 Task: Search for events that are taking place at Empire State Building.
Action: Mouse moved to (940, 90)
Screenshot: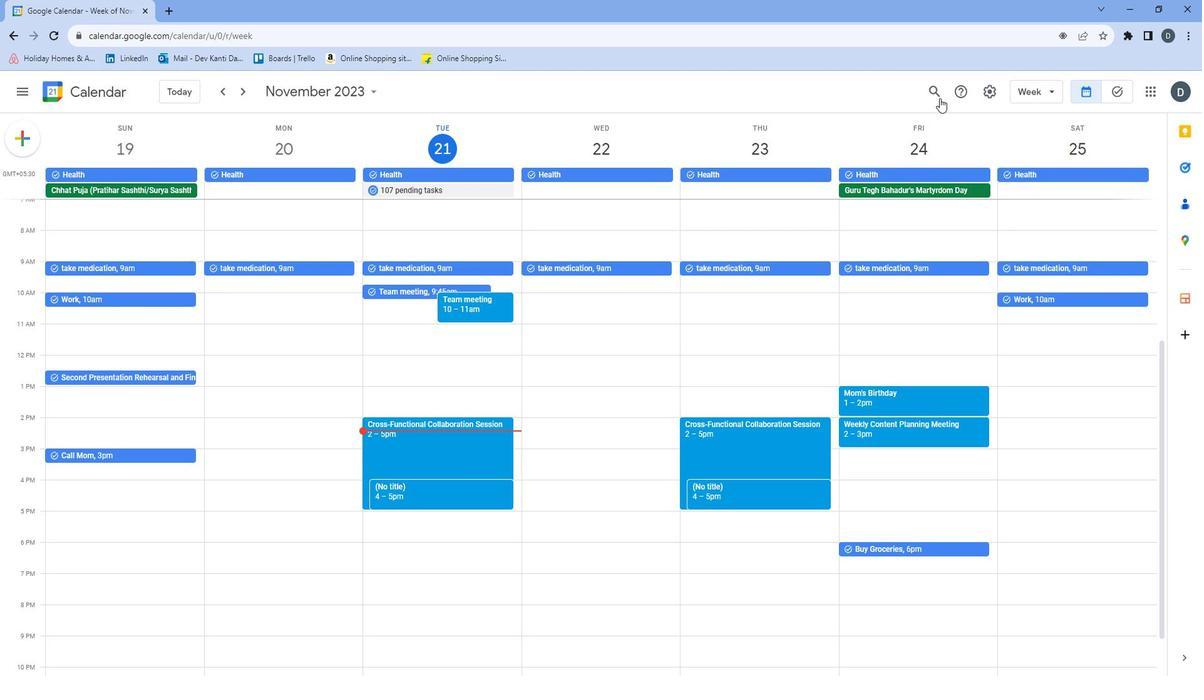 
Action: Mouse pressed left at (940, 90)
Screenshot: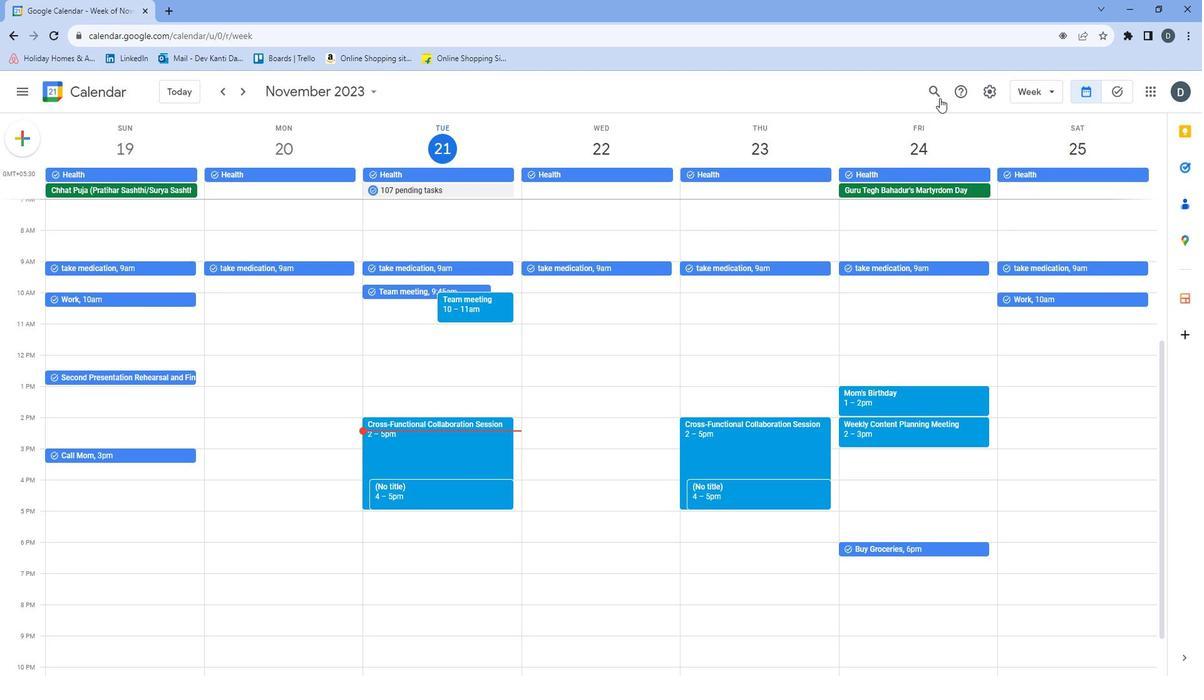 
Action: Mouse moved to (603, 88)
Screenshot: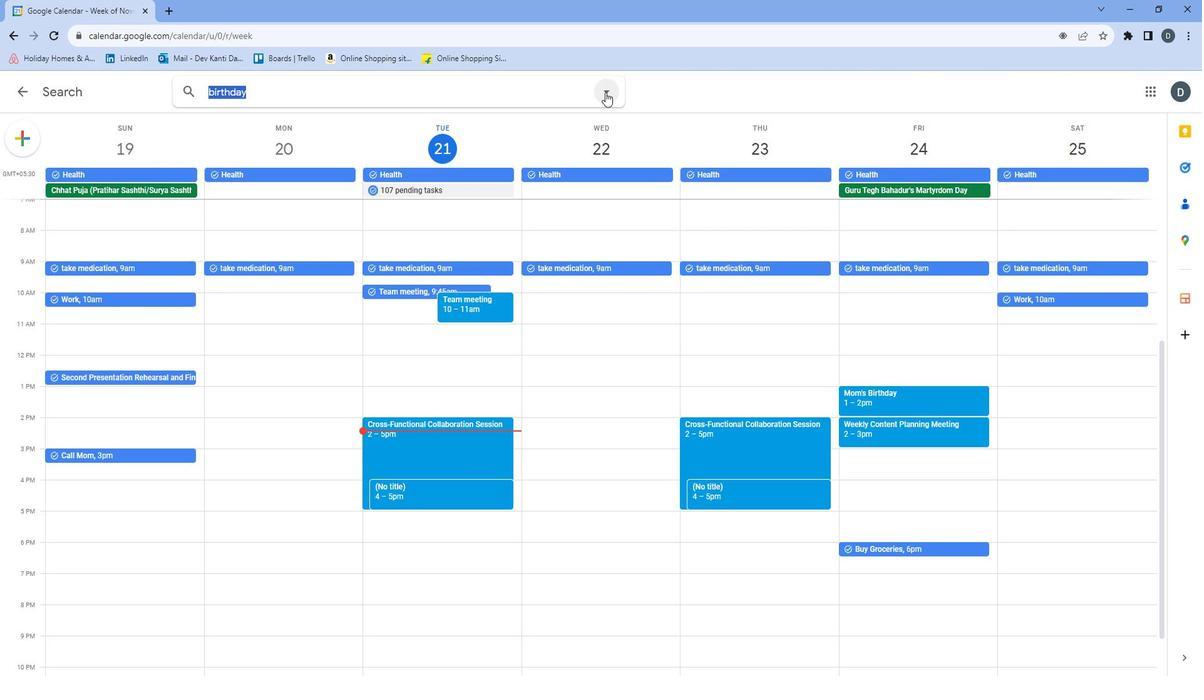 
Action: Mouse pressed left at (603, 88)
Screenshot: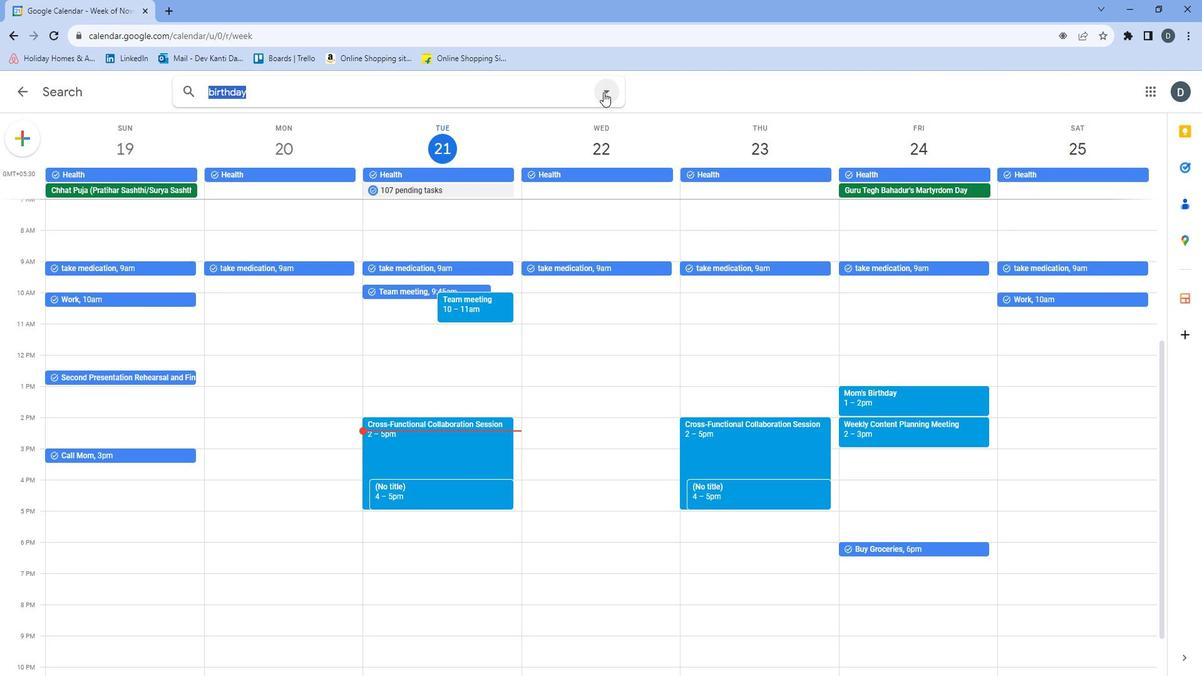 
Action: Mouse moved to (434, 209)
Screenshot: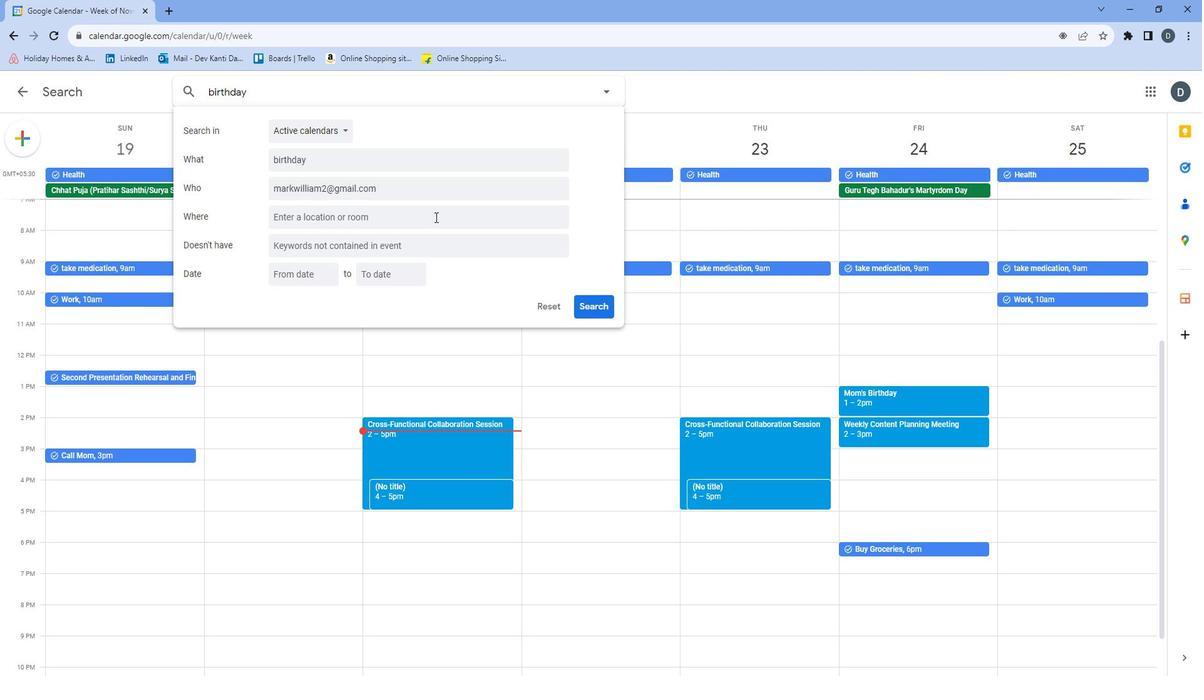 
Action: Mouse pressed left at (434, 209)
Screenshot: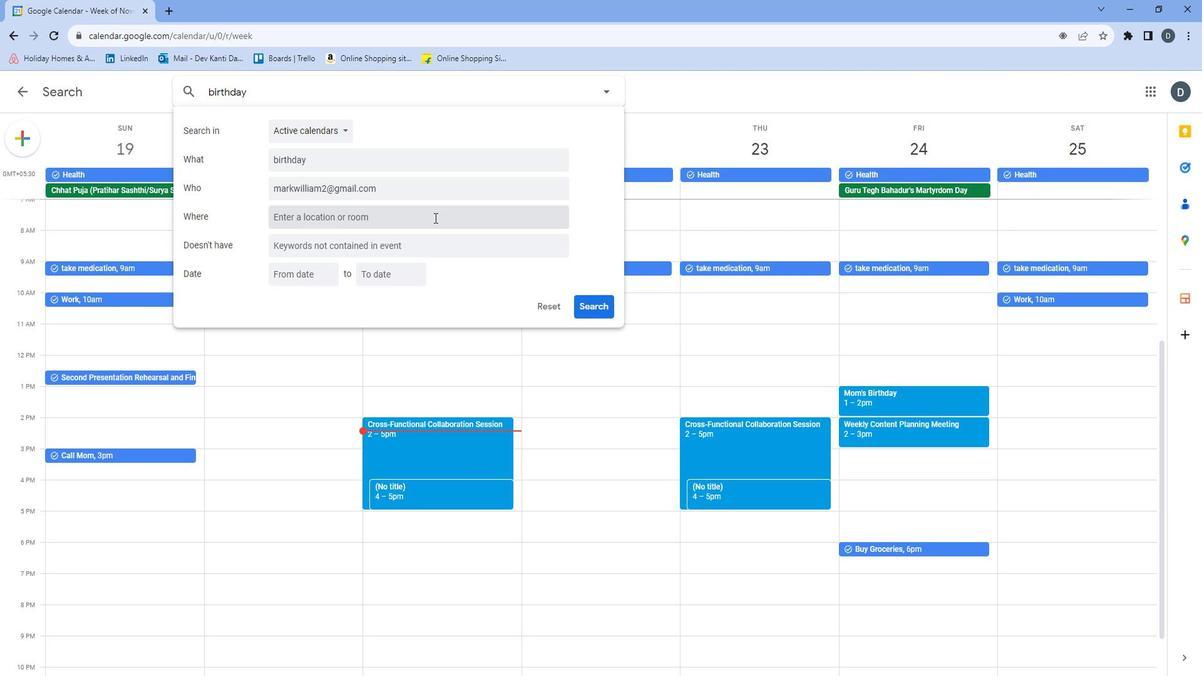 
Action: Mouse moved to (462, 191)
Screenshot: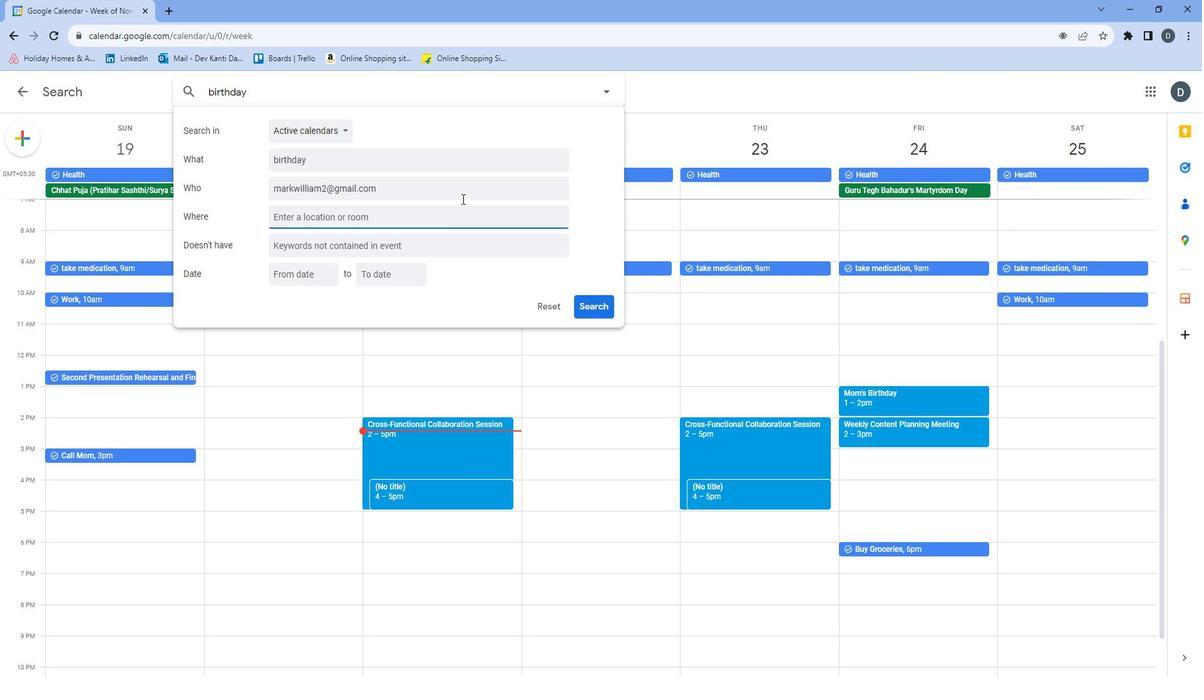 
Action: Key pressed <Key.shift>Empire<Key.space><Key.shift>State<Key.space><Key.shift>Building
Screenshot: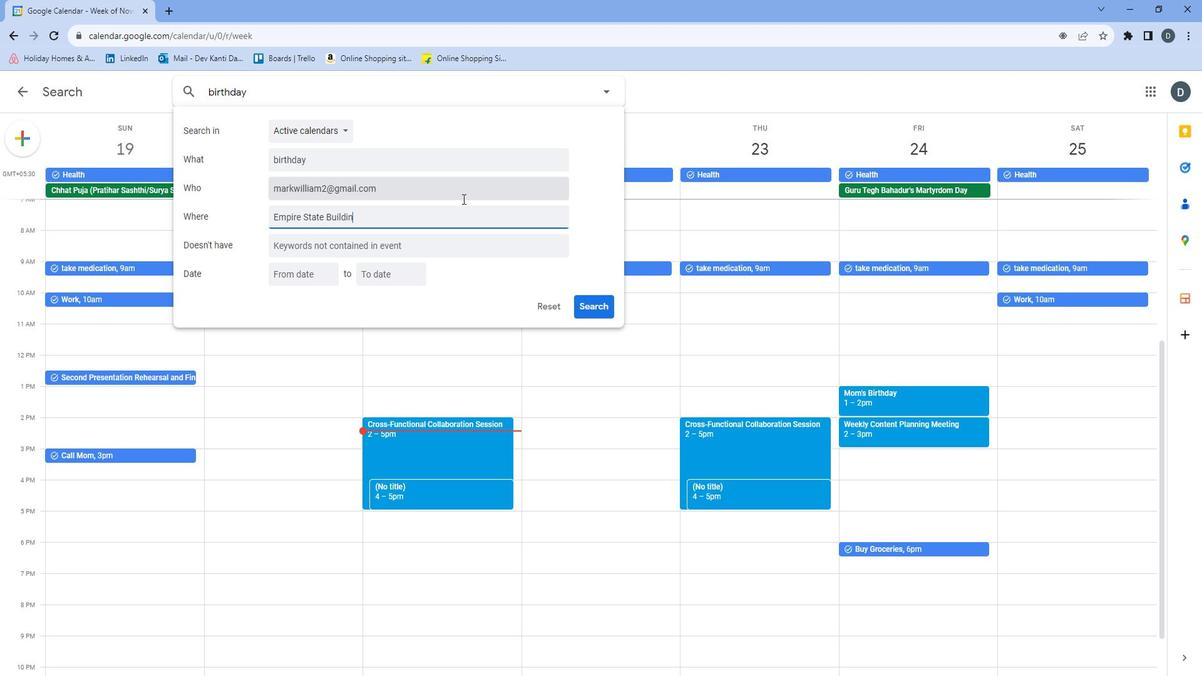 
Action: Mouse moved to (592, 294)
Screenshot: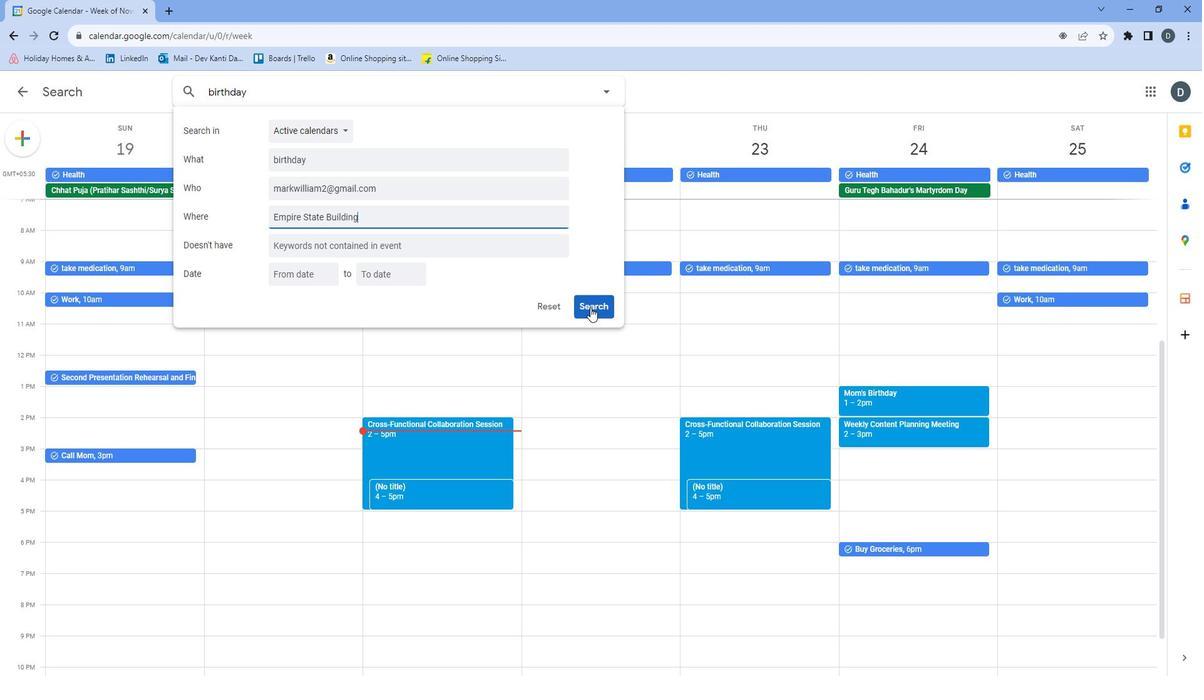 
Action: Mouse pressed left at (592, 294)
Screenshot: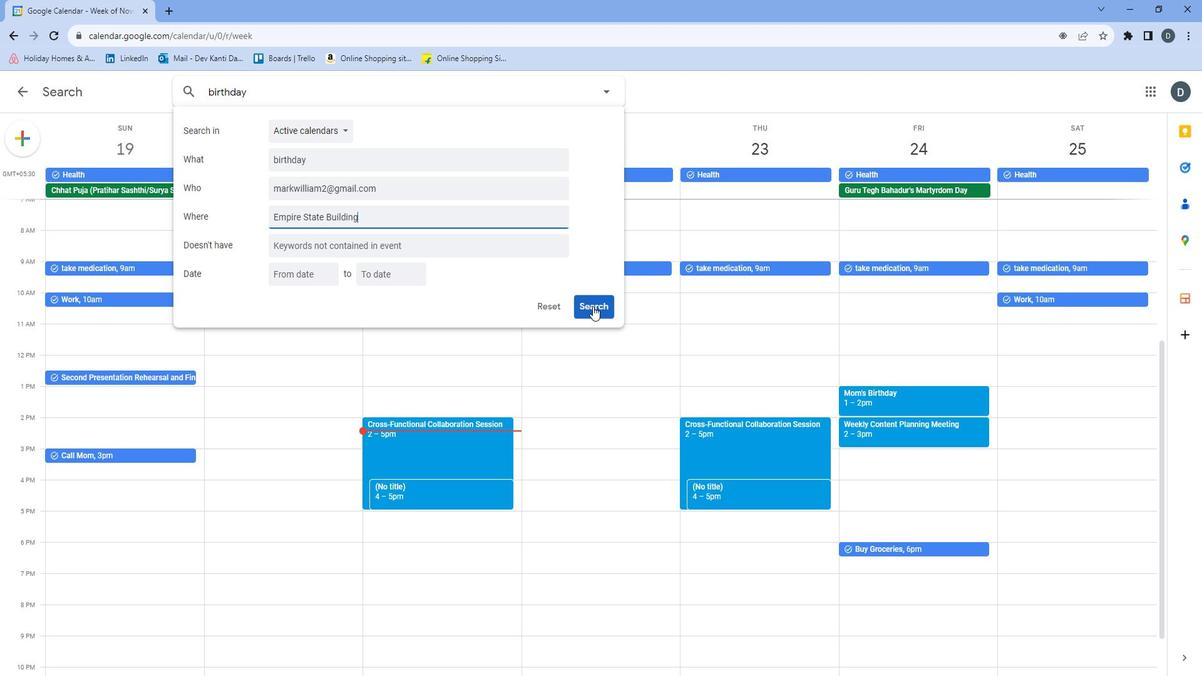 
Action: Mouse moved to (592, 272)
Screenshot: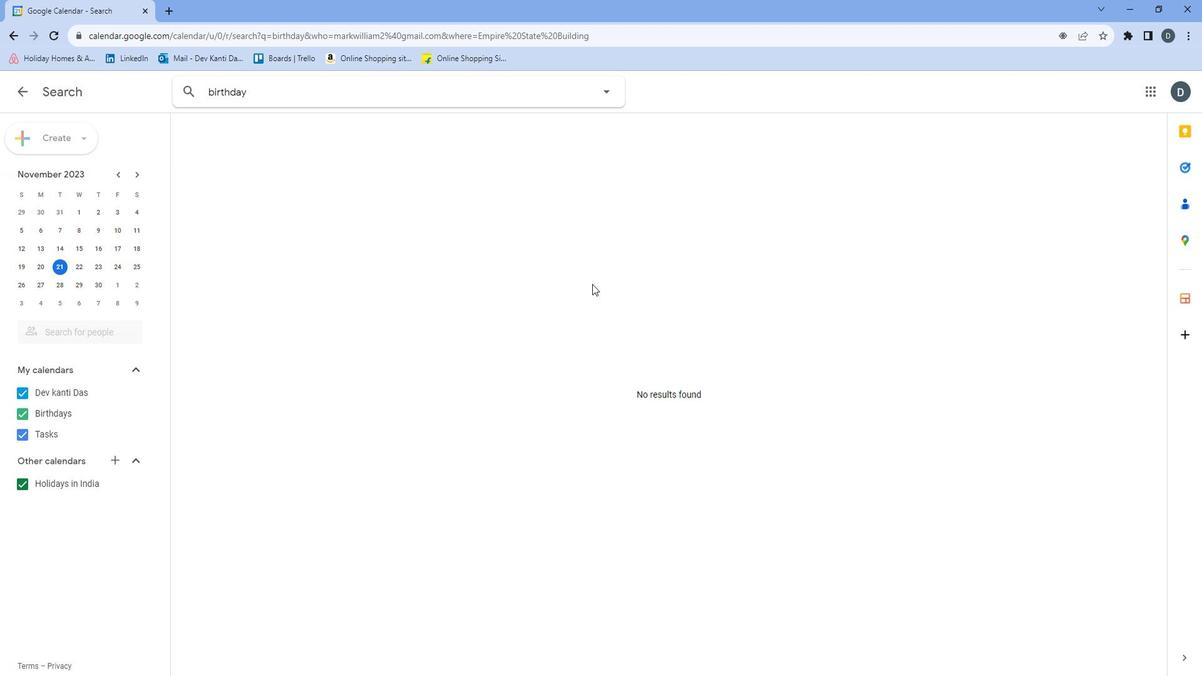 
